 Task: Change slide transition to gallery.
Action: Mouse moved to (120, 62)
Screenshot: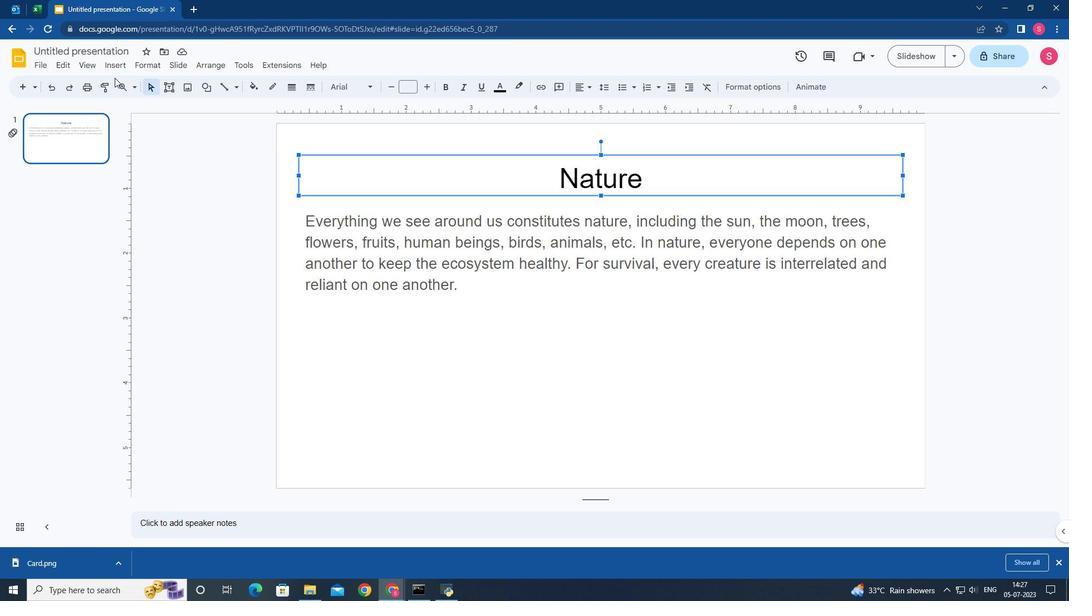 
Action: Mouse pressed left at (120, 62)
Screenshot: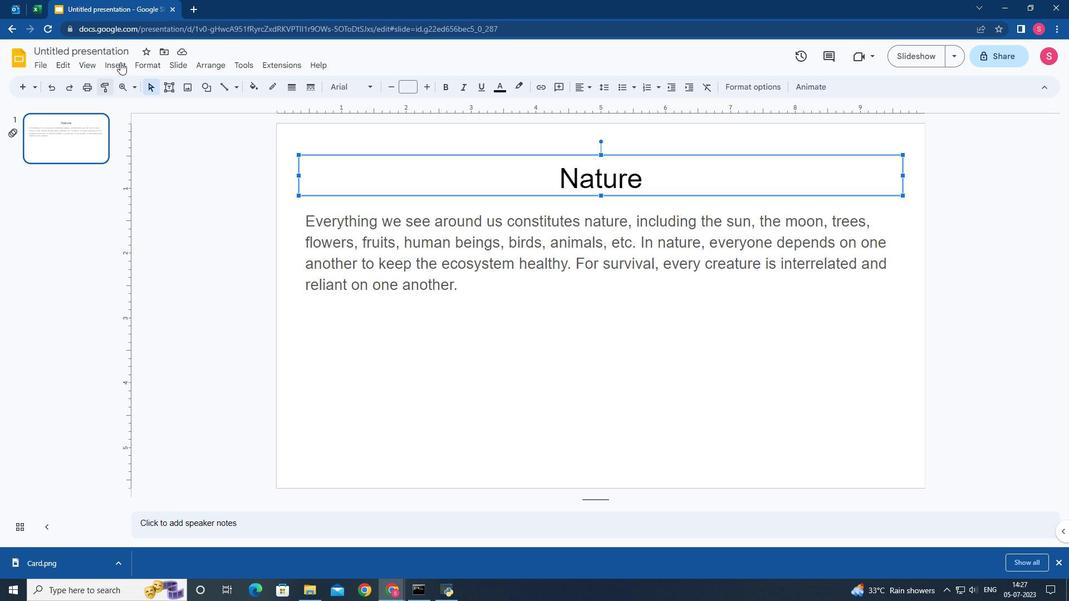 
Action: Mouse moved to (131, 286)
Screenshot: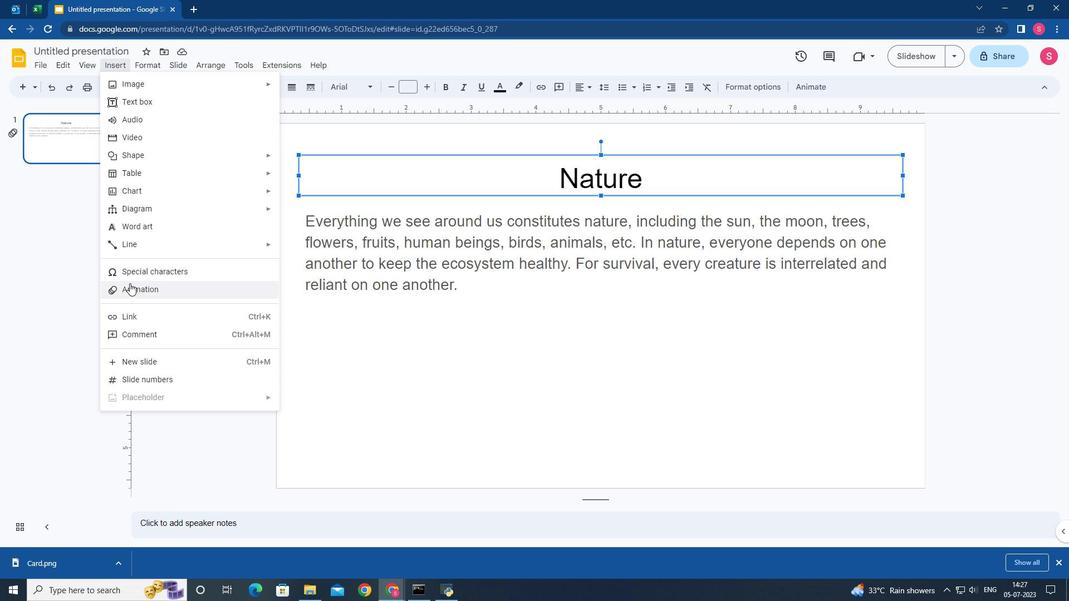 
Action: Mouse pressed left at (131, 286)
Screenshot: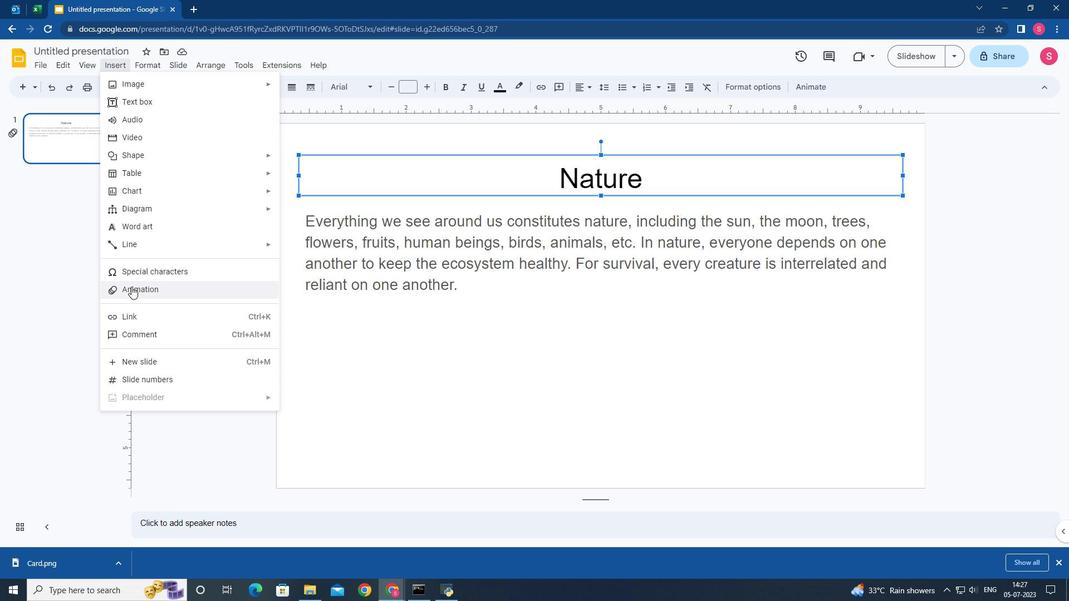 
Action: Mouse moved to (957, 156)
Screenshot: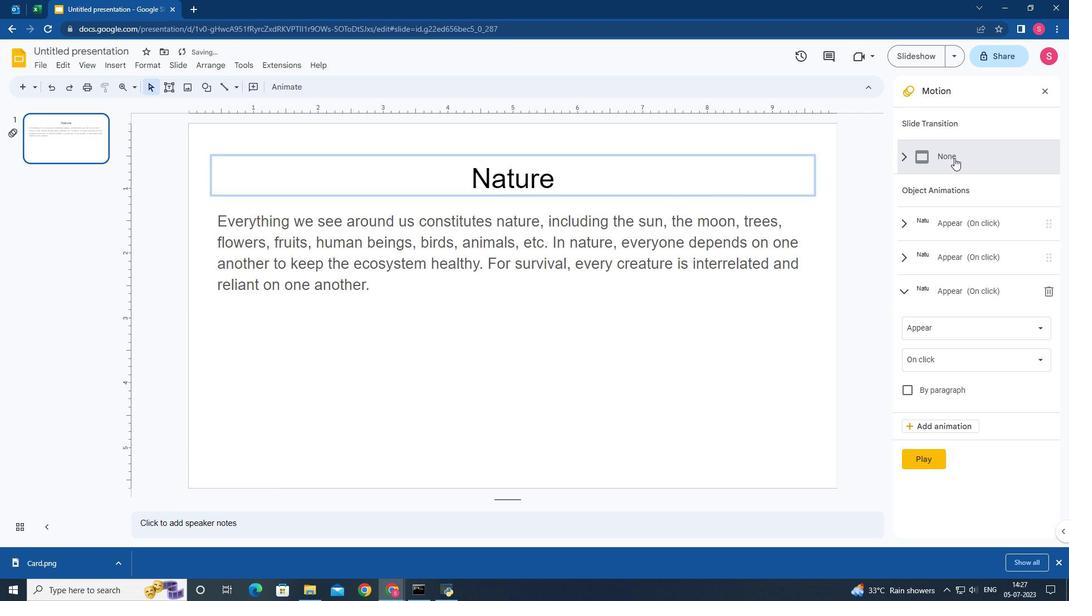 
Action: Mouse pressed left at (957, 156)
Screenshot: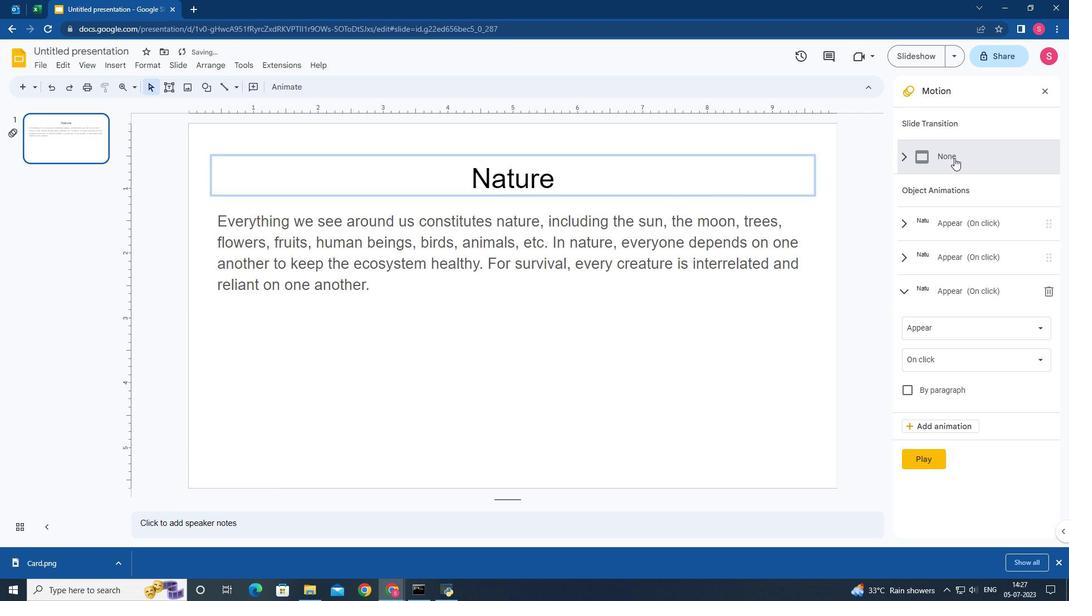 
Action: Mouse moved to (952, 192)
Screenshot: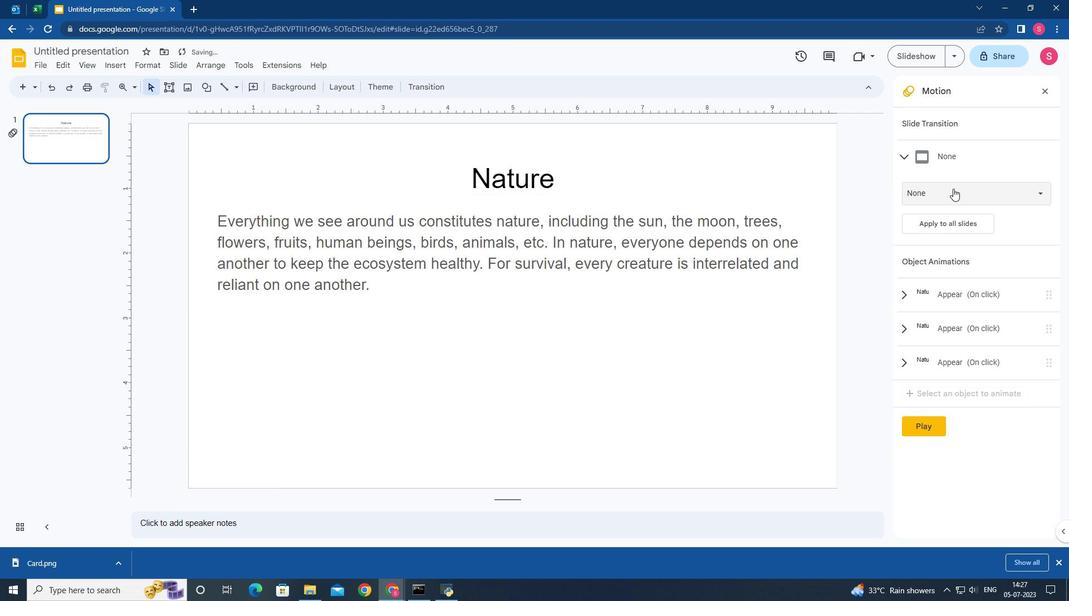 
Action: Mouse pressed left at (952, 192)
Screenshot: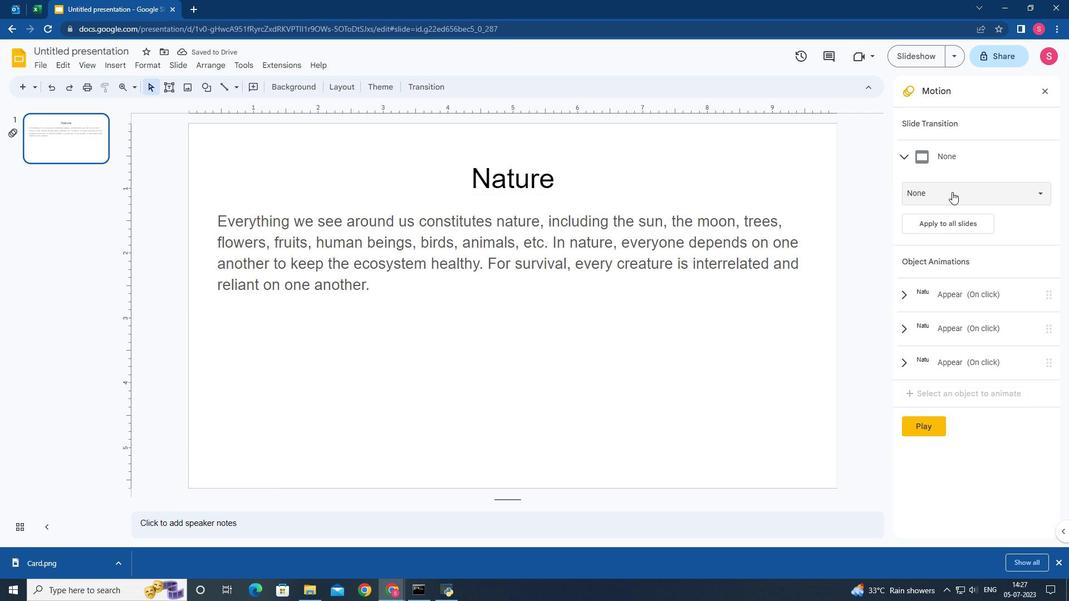 
Action: Mouse moved to (942, 338)
Screenshot: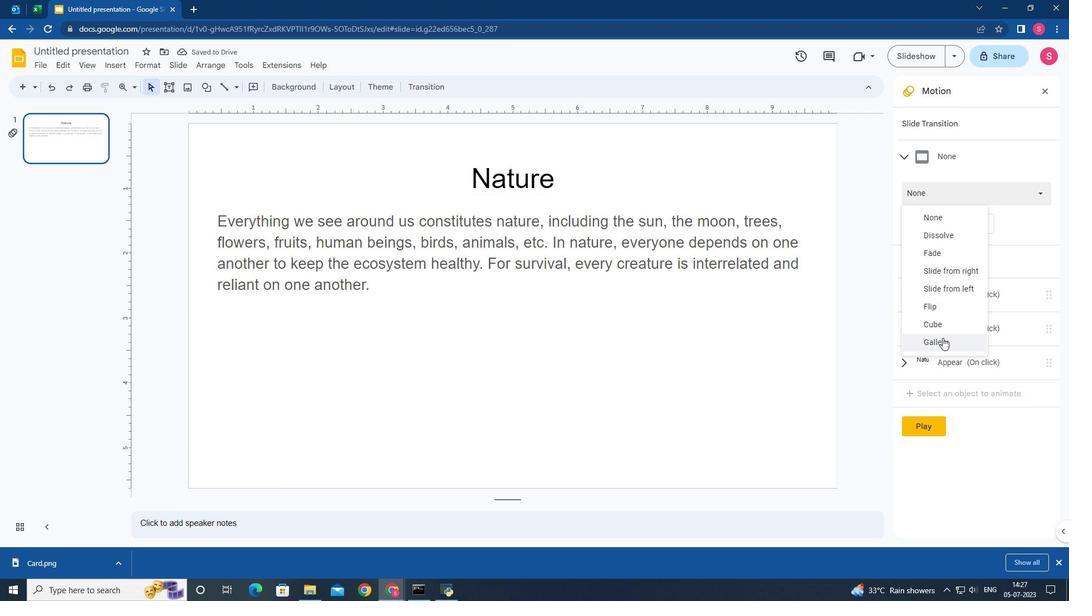 
Action: Mouse pressed left at (942, 338)
Screenshot: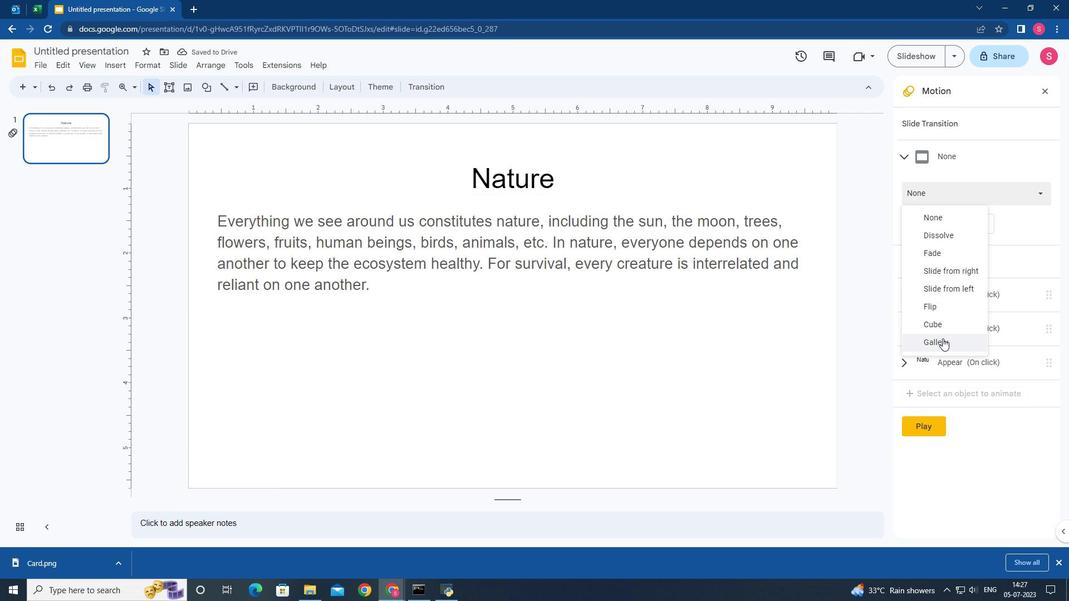 
Action: Mouse moved to (708, 357)
Screenshot: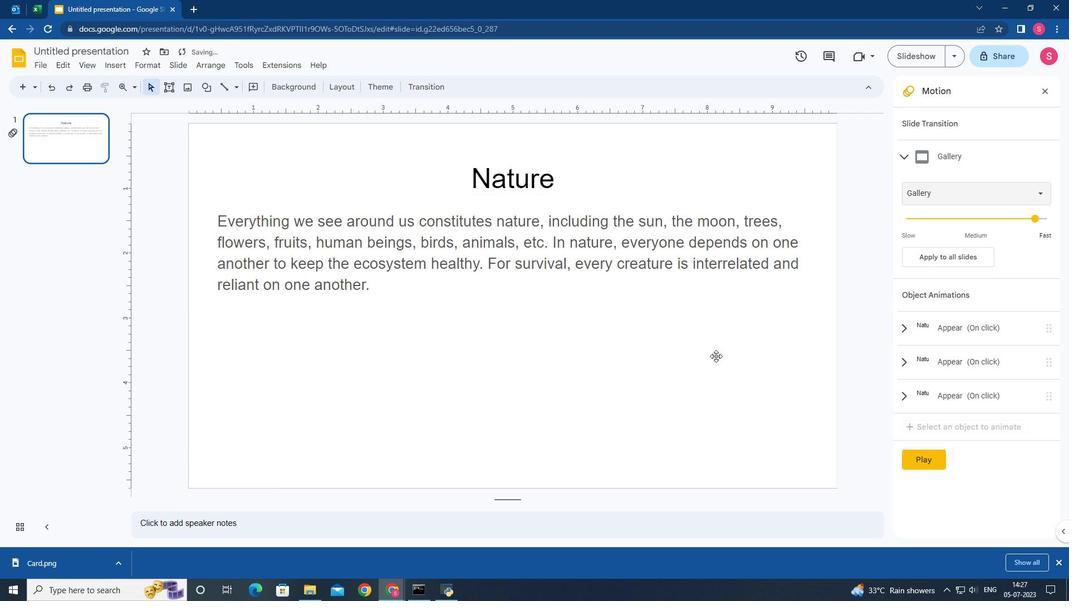 
